 Task: For heading Use Lobster with blue colour & Underline.  font size for heading20,  'Change the font style of data to'Lobster and font size to 12,  Change the alignment of both headline & data to Align center.  In the sheet  Data Analysis Templatebook
Action: Mouse moved to (60, 116)
Screenshot: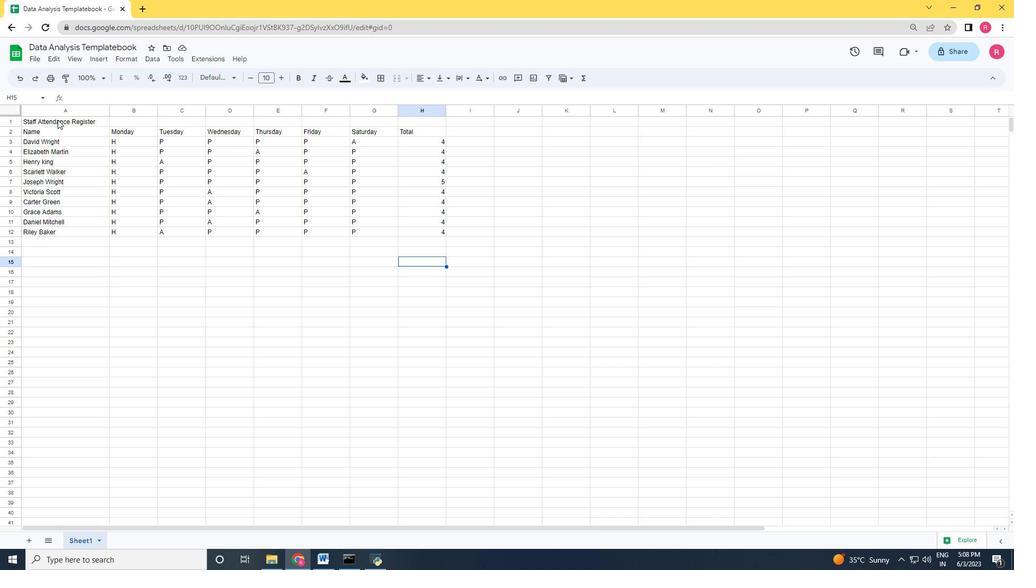
Action: Mouse pressed left at (60, 116)
Screenshot: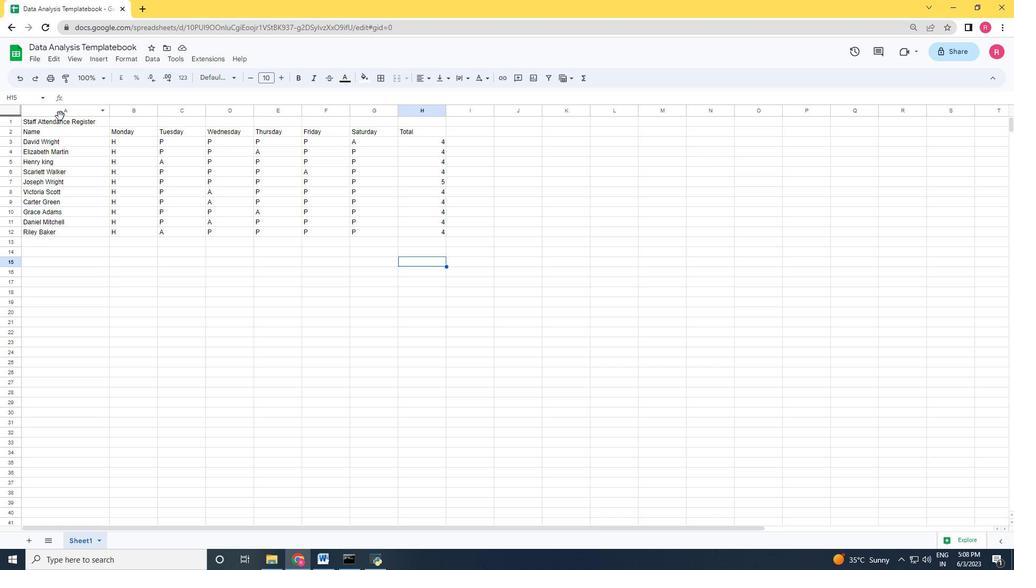 
Action: Mouse moved to (61, 122)
Screenshot: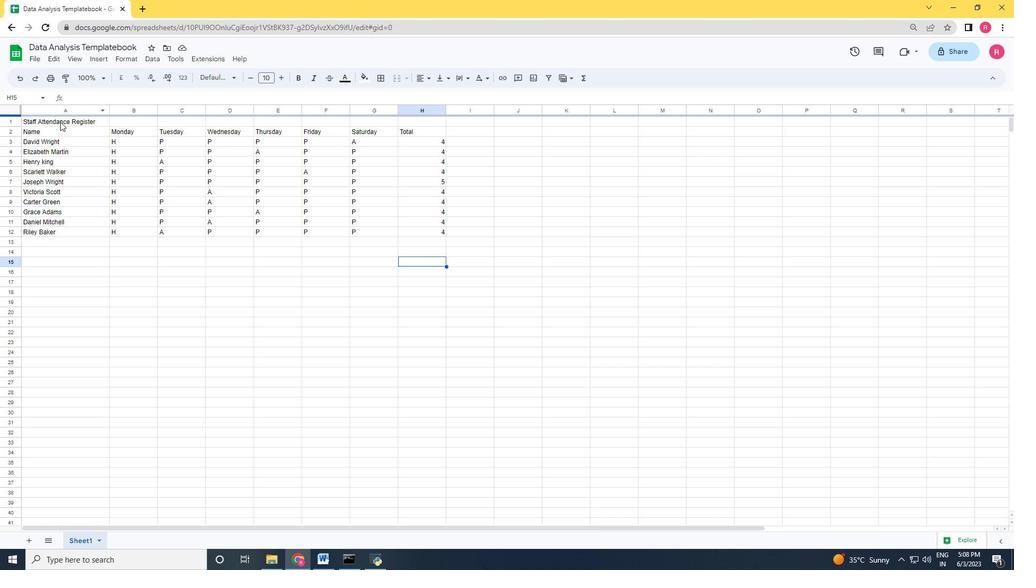 
Action: Mouse pressed left at (61, 122)
Screenshot: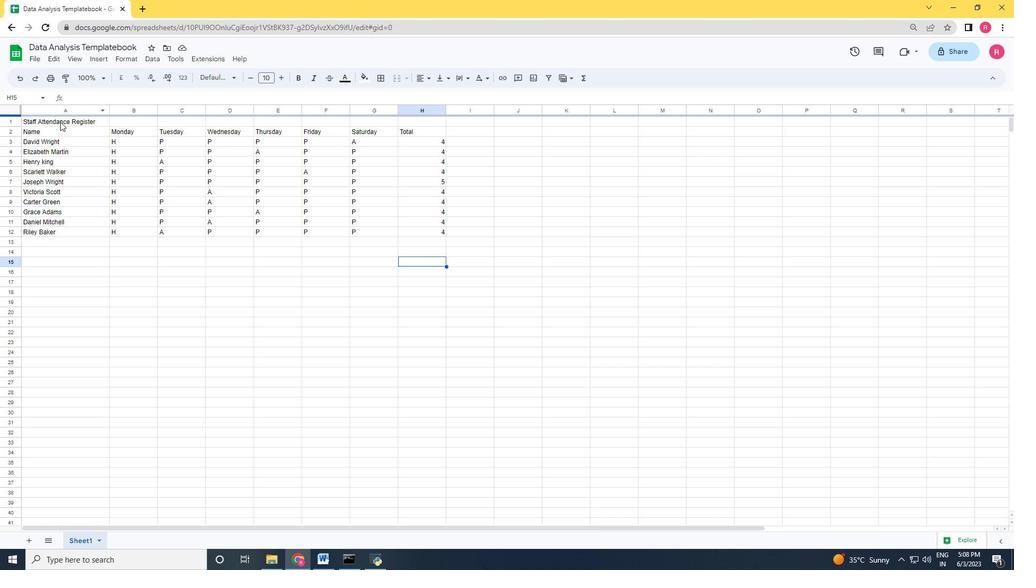 
Action: Mouse moved to (233, 81)
Screenshot: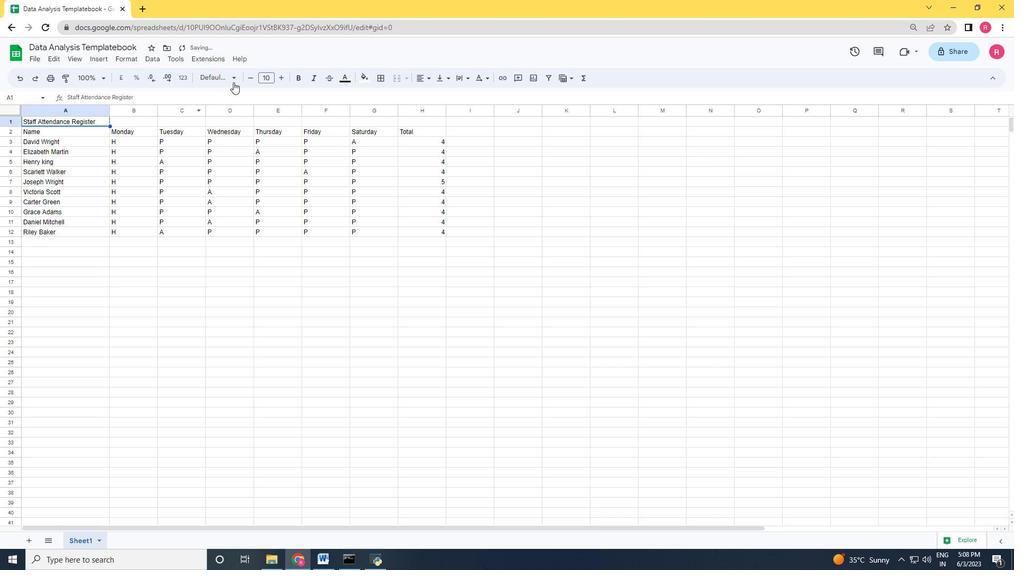 
Action: Mouse pressed left at (233, 81)
Screenshot: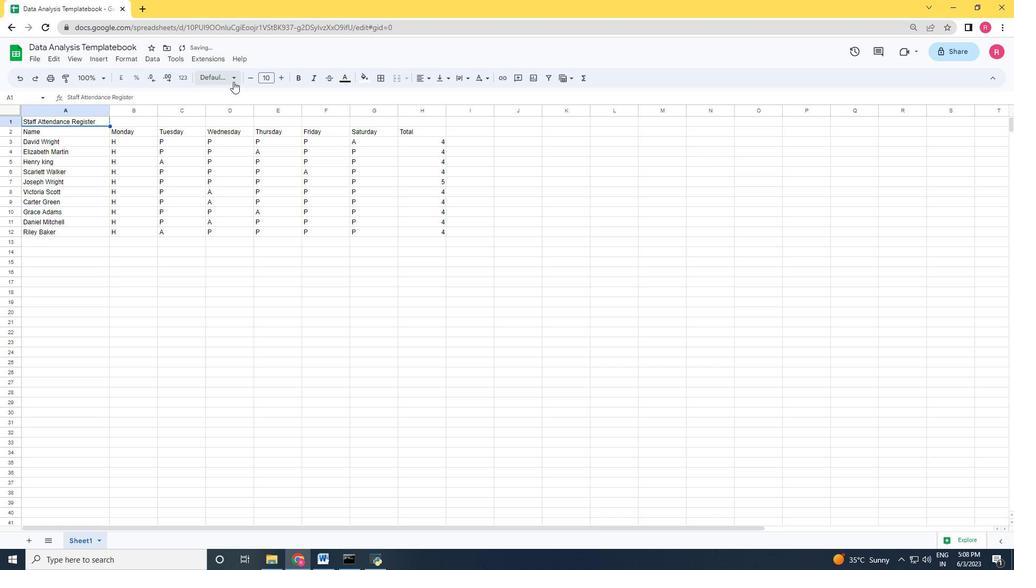 
Action: Mouse moved to (235, 216)
Screenshot: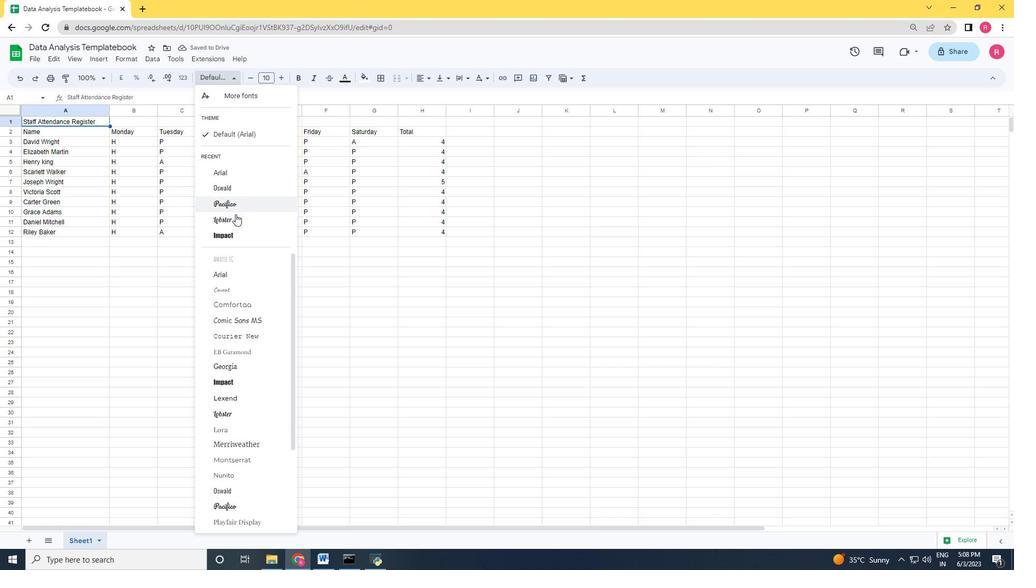 
Action: Mouse pressed left at (235, 216)
Screenshot: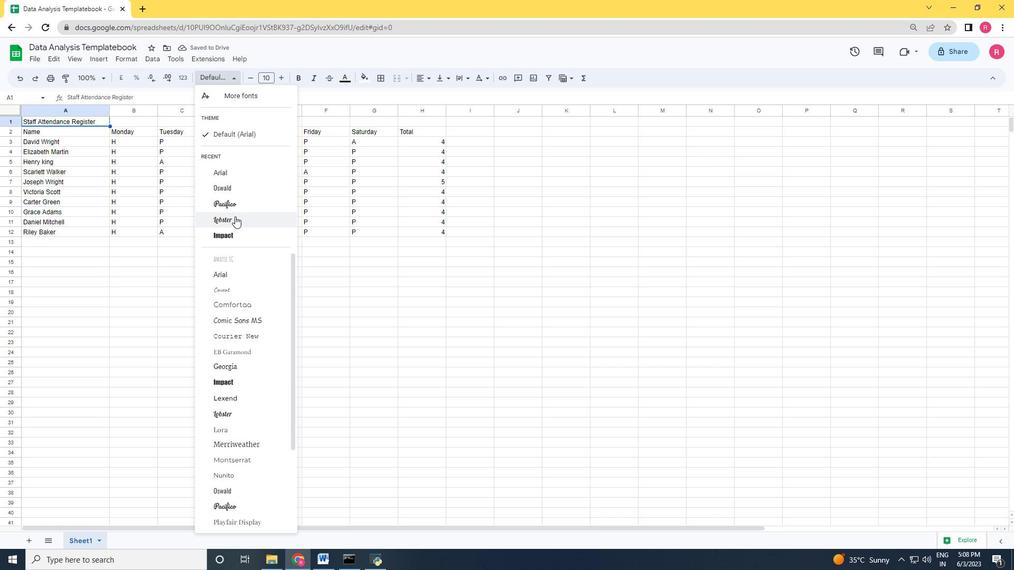 
Action: Mouse moved to (347, 80)
Screenshot: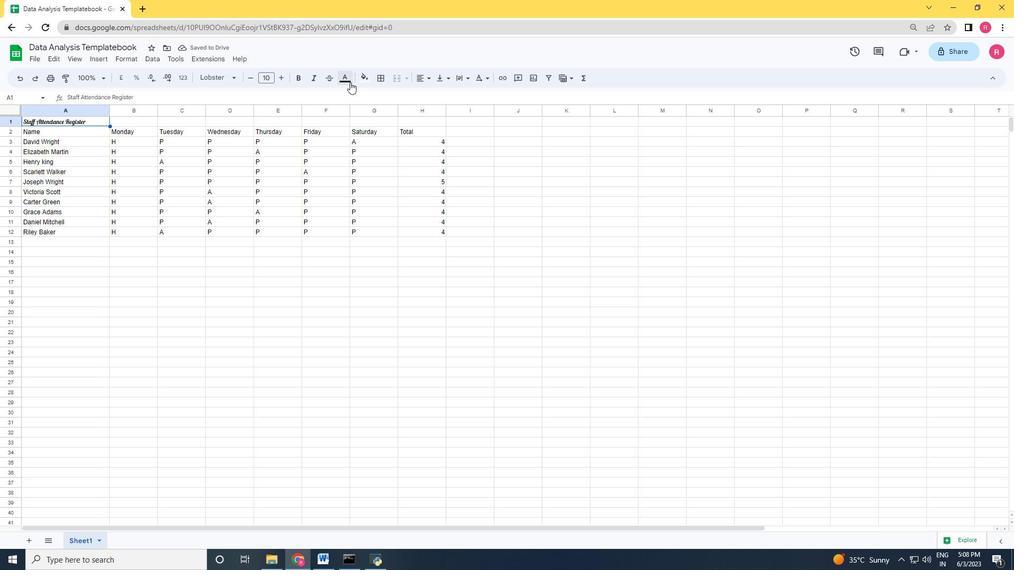 
Action: Mouse pressed left at (347, 80)
Screenshot: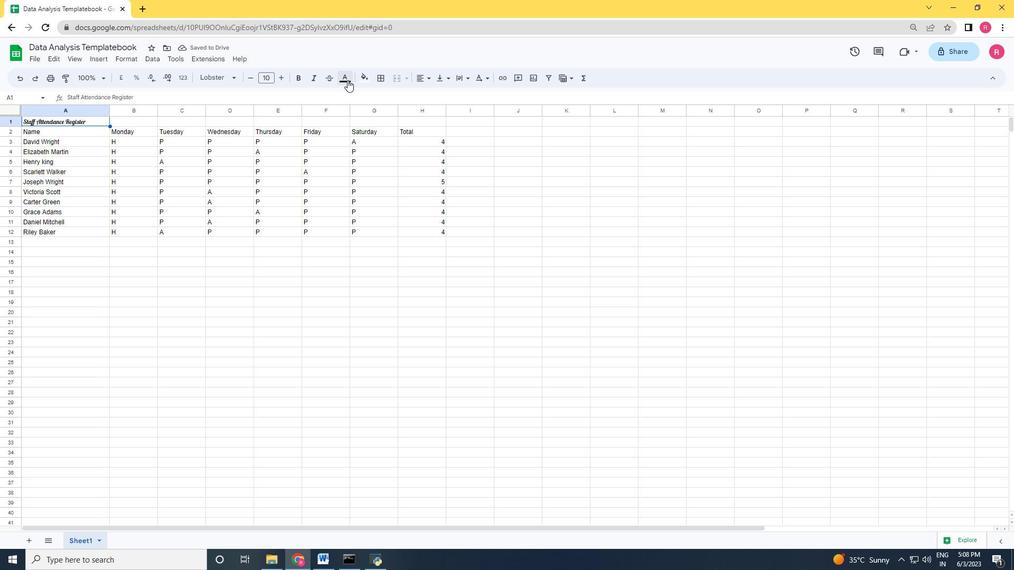 
Action: Mouse moved to (420, 122)
Screenshot: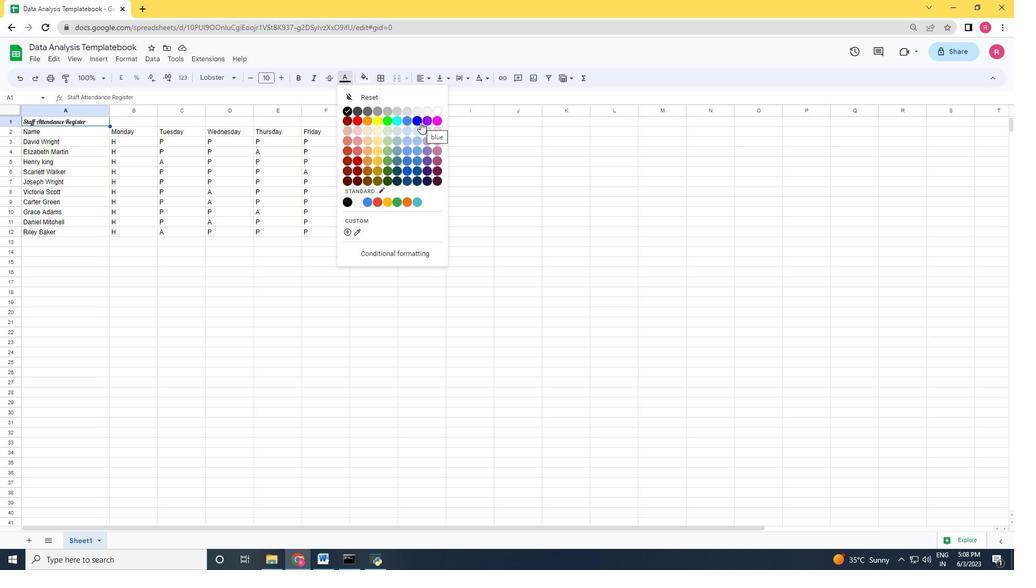 
Action: Mouse pressed left at (420, 122)
Screenshot: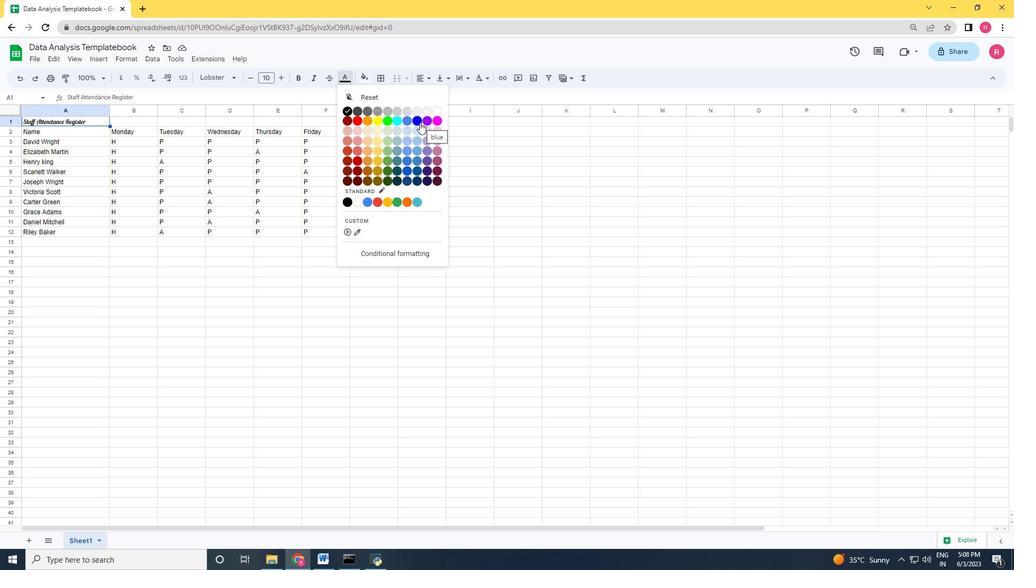 
Action: Mouse moved to (107, 57)
Screenshot: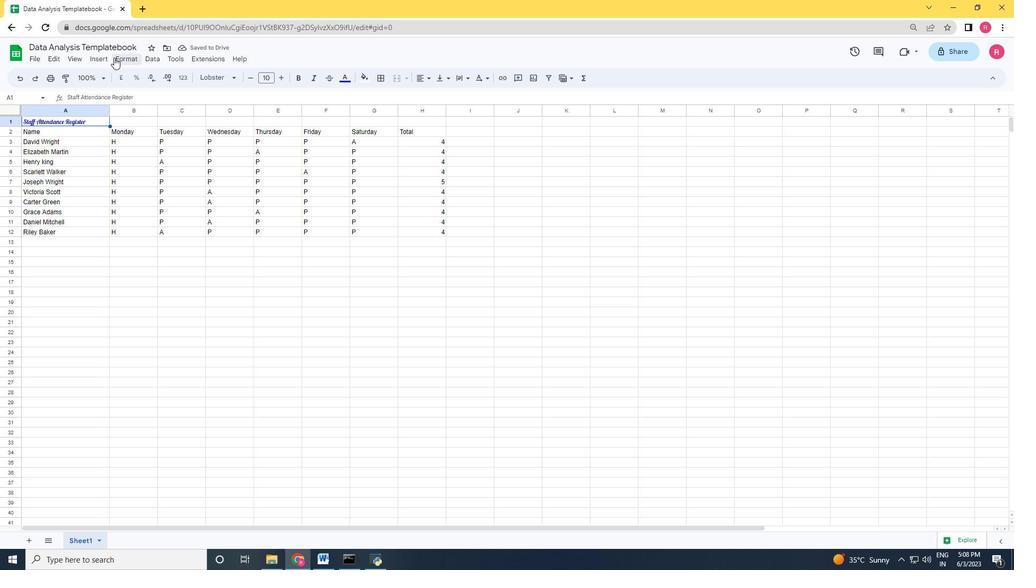 
Action: Mouse pressed left at (107, 57)
Screenshot: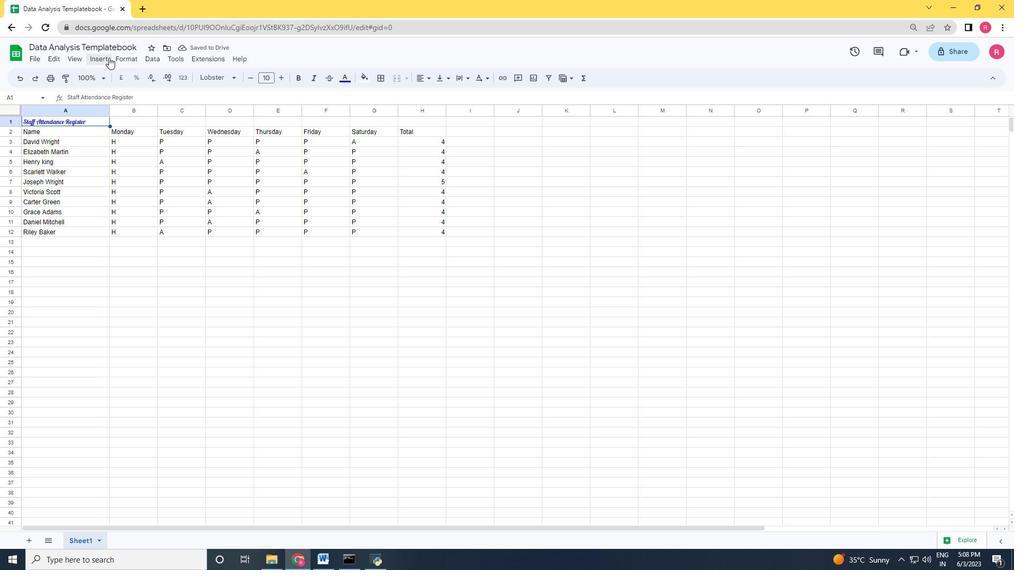 
Action: Mouse moved to (285, 144)
Screenshot: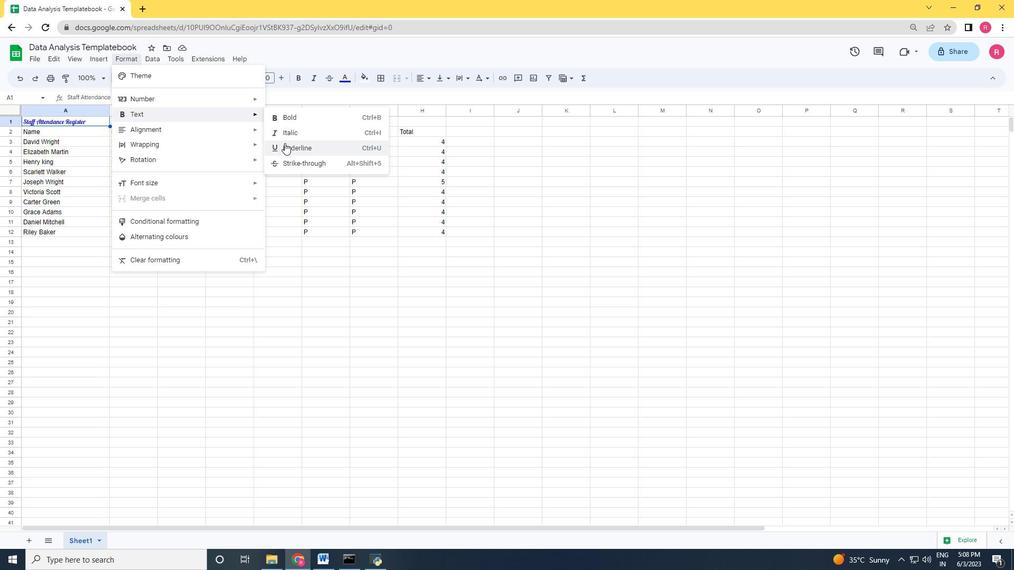 
Action: Mouse pressed left at (285, 144)
Screenshot: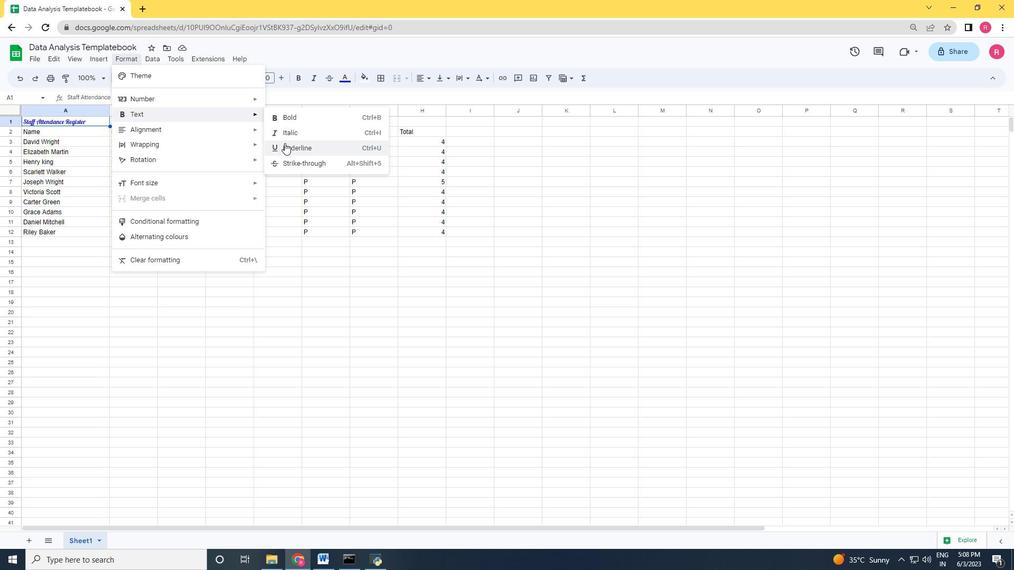 
Action: Mouse moved to (283, 78)
Screenshot: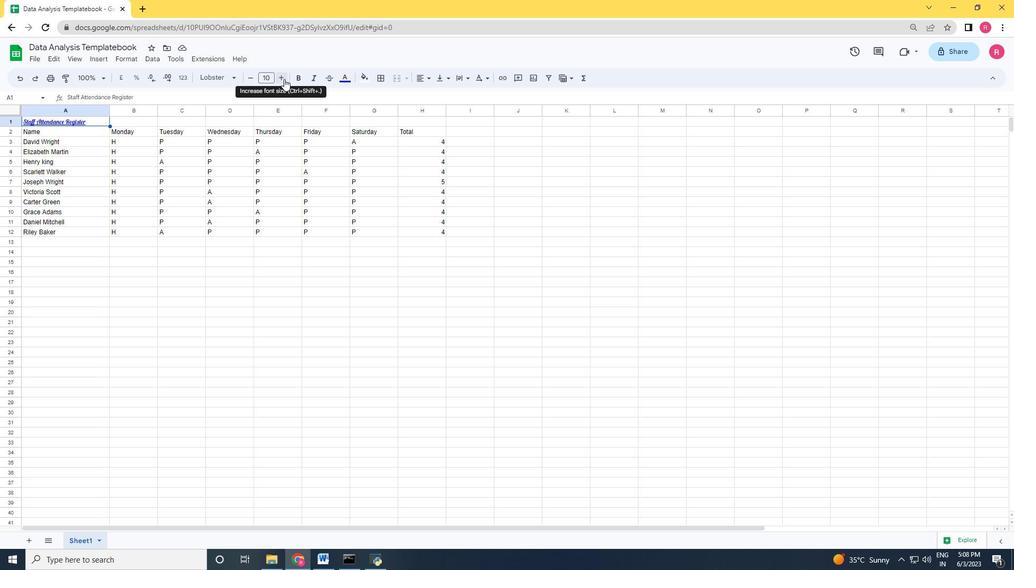 
Action: Mouse pressed left at (283, 78)
Screenshot: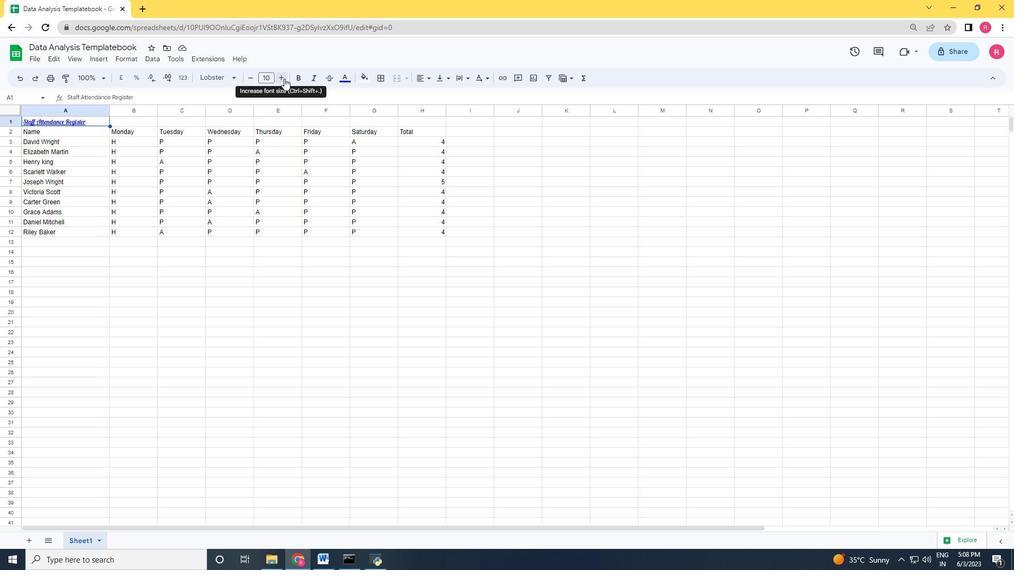 
Action: Mouse moved to (282, 78)
Screenshot: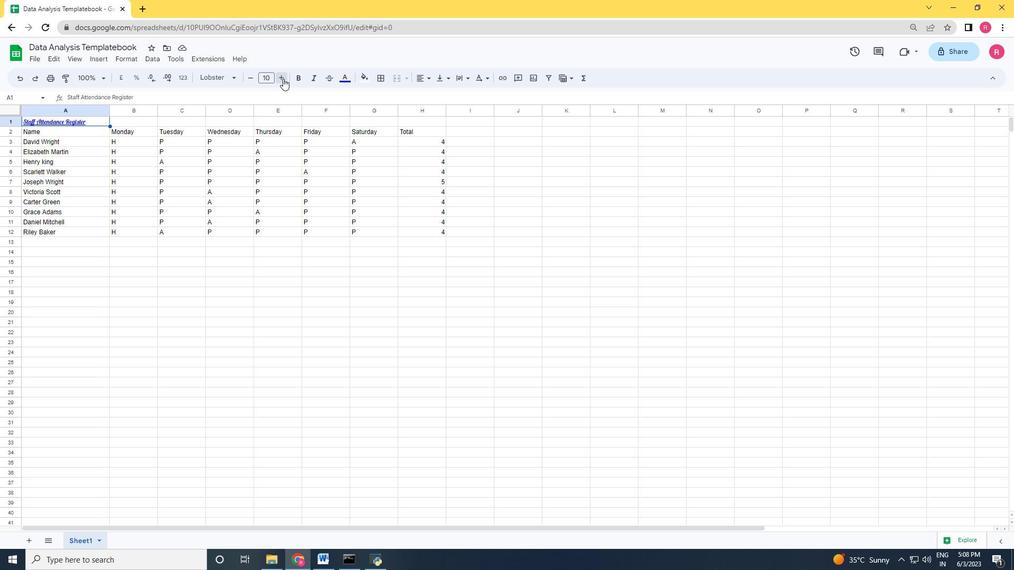 
Action: Mouse pressed left at (282, 78)
Screenshot: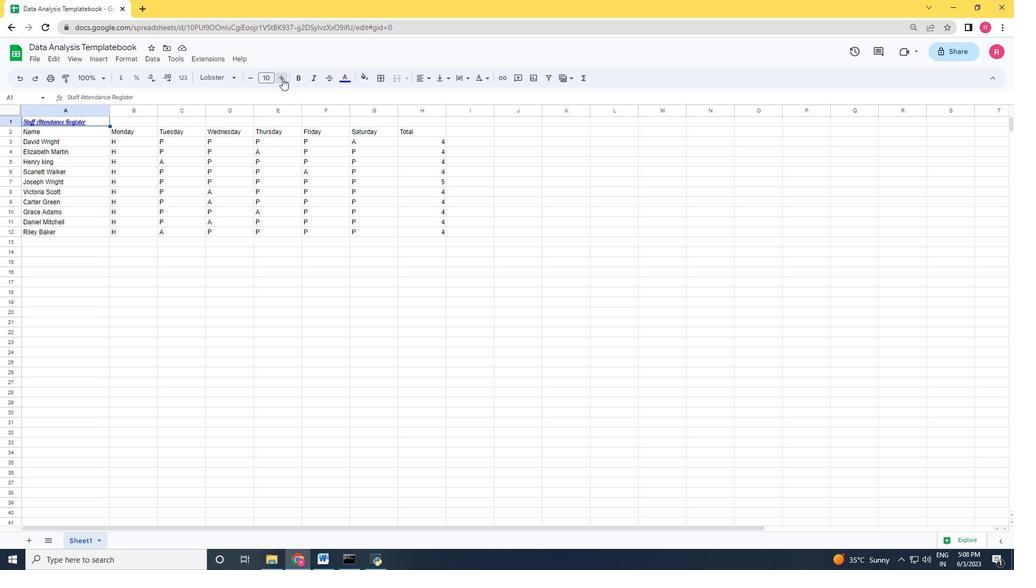 
Action: Mouse pressed left at (282, 78)
Screenshot: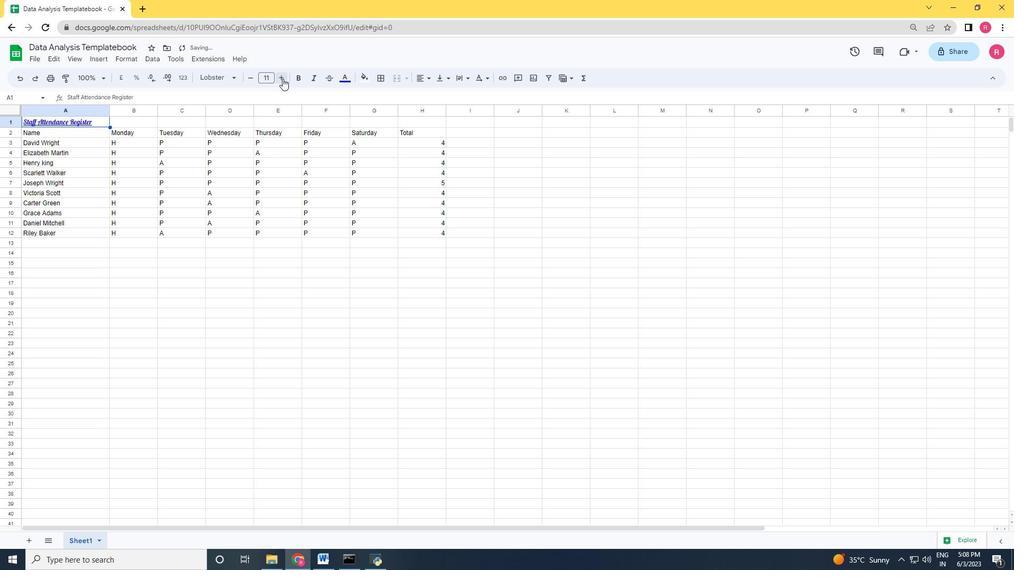 
Action: Mouse pressed left at (282, 78)
Screenshot: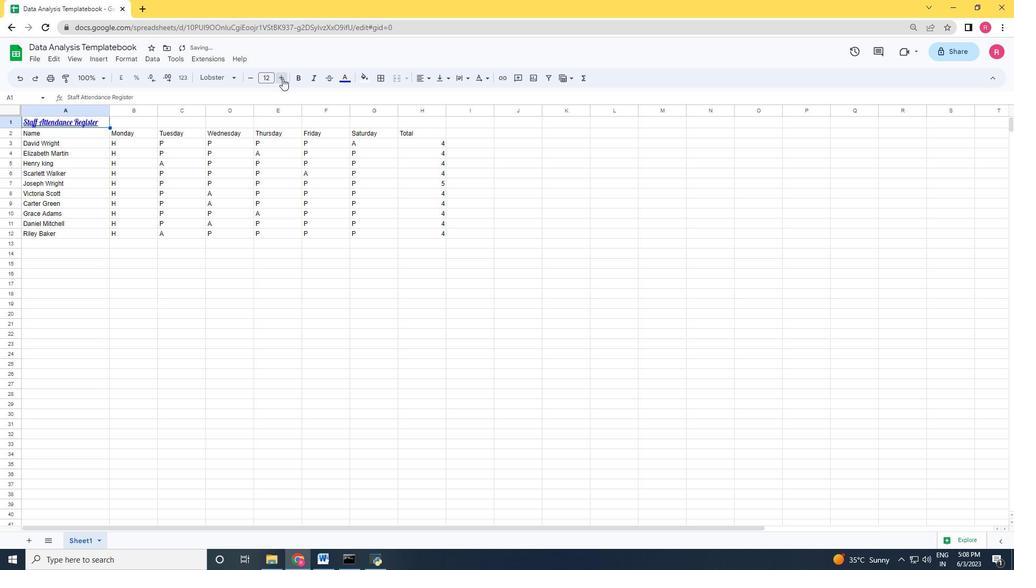 
Action: Mouse pressed left at (282, 78)
Screenshot: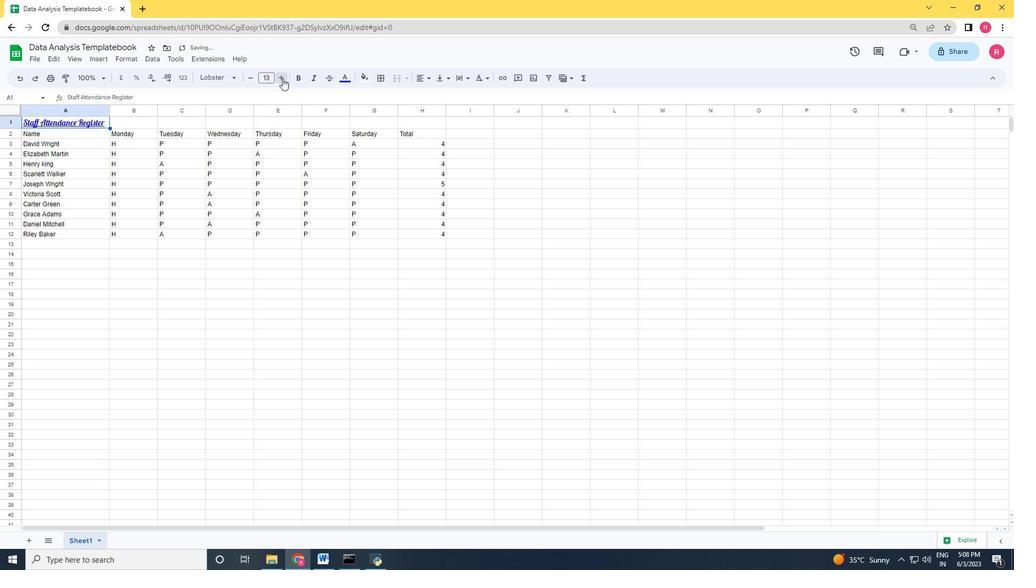 
Action: Mouse pressed left at (282, 78)
Screenshot: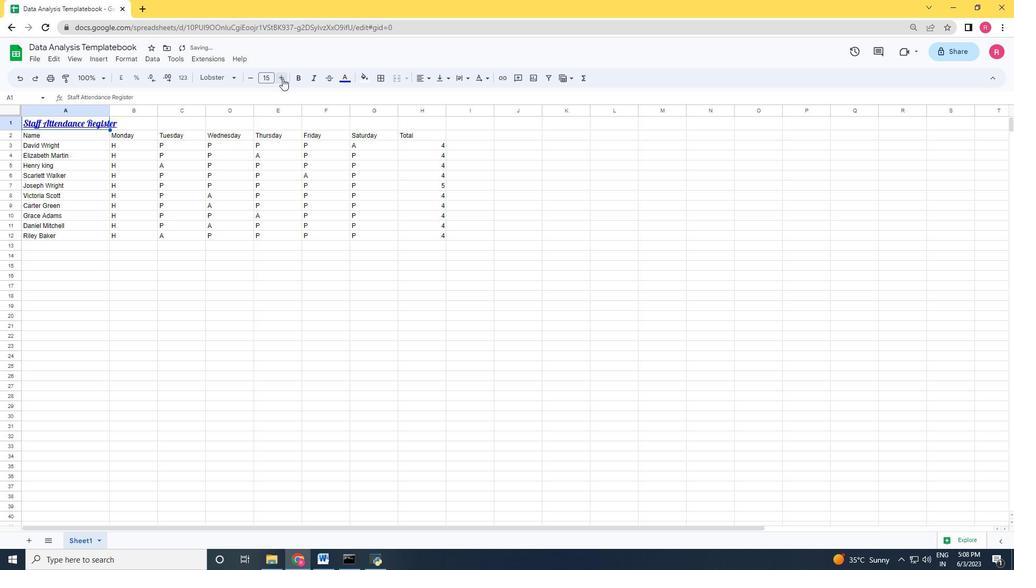 
Action: Mouse pressed left at (282, 78)
Screenshot: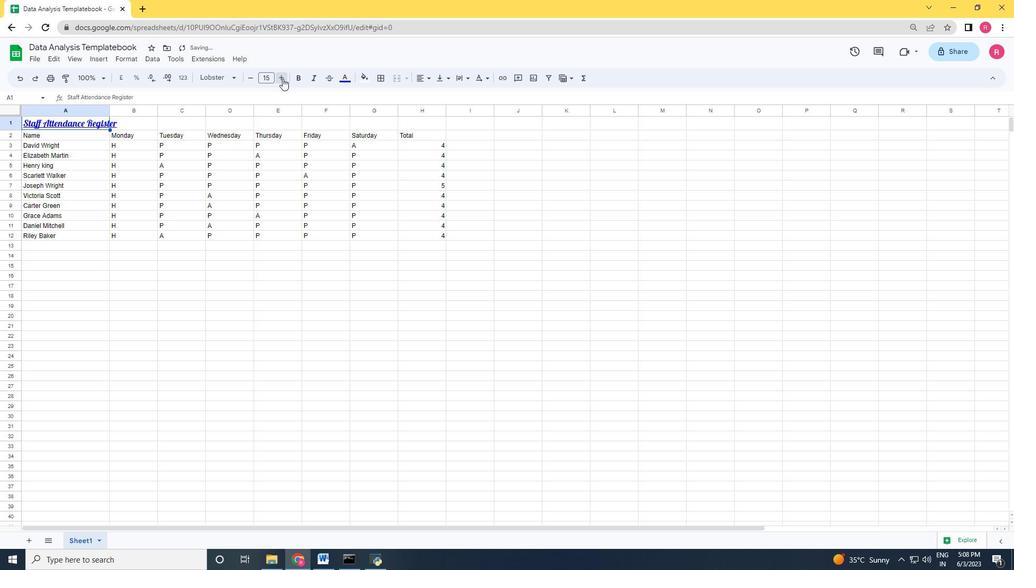 
Action: Mouse pressed left at (282, 78)
Screenshot: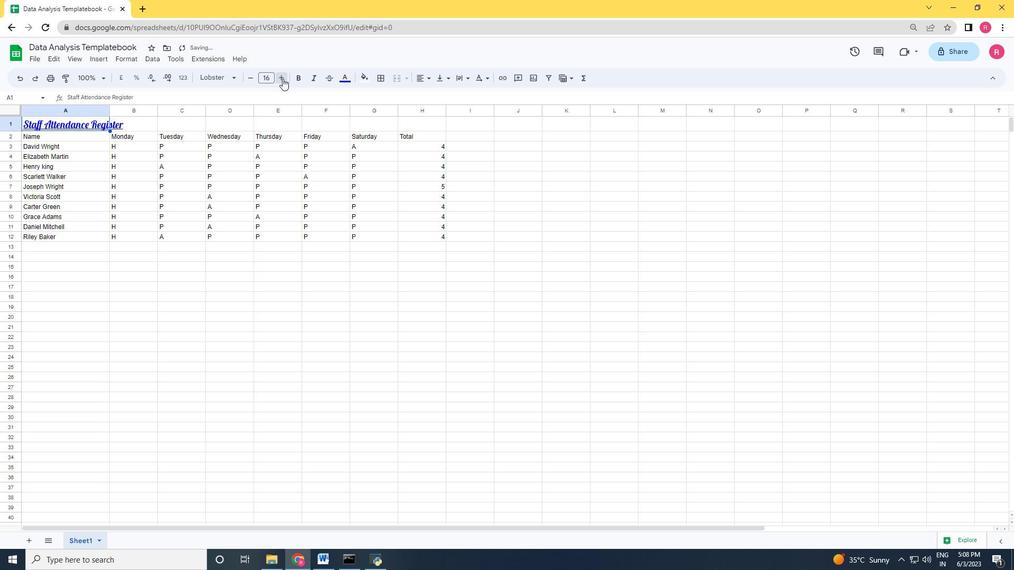 
Action: Mouse pressed left at (282, 78)
Screenshot: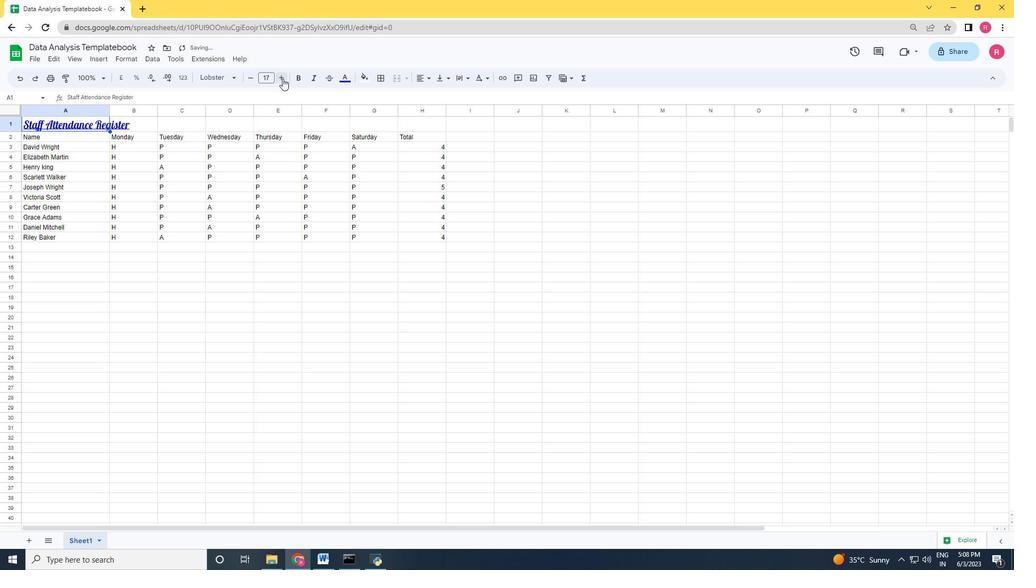 
Action: Mouse pressed left at (282, 78)
Screenshot: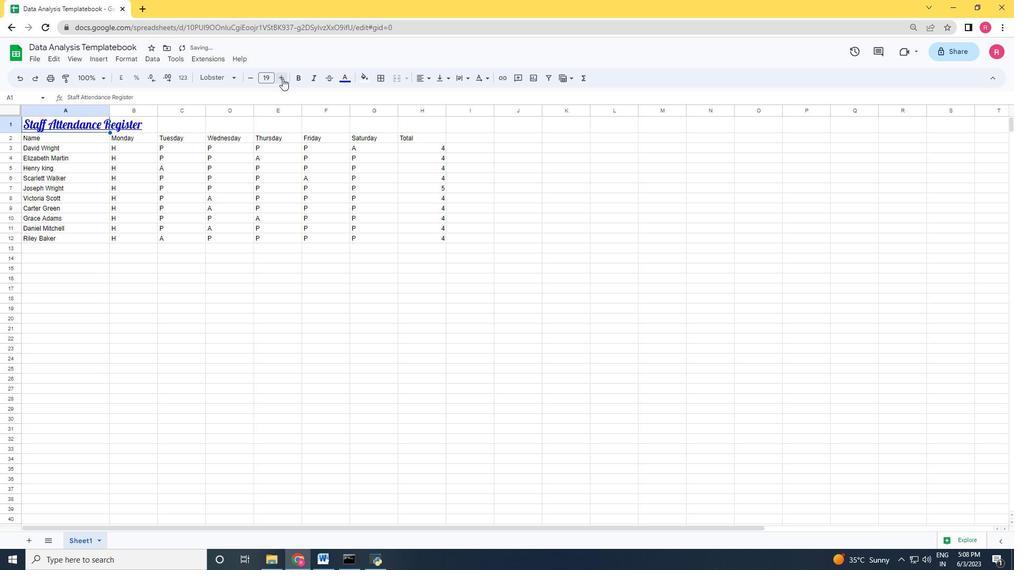 
Action: Mouse moved to (32, 140)
Screenshot: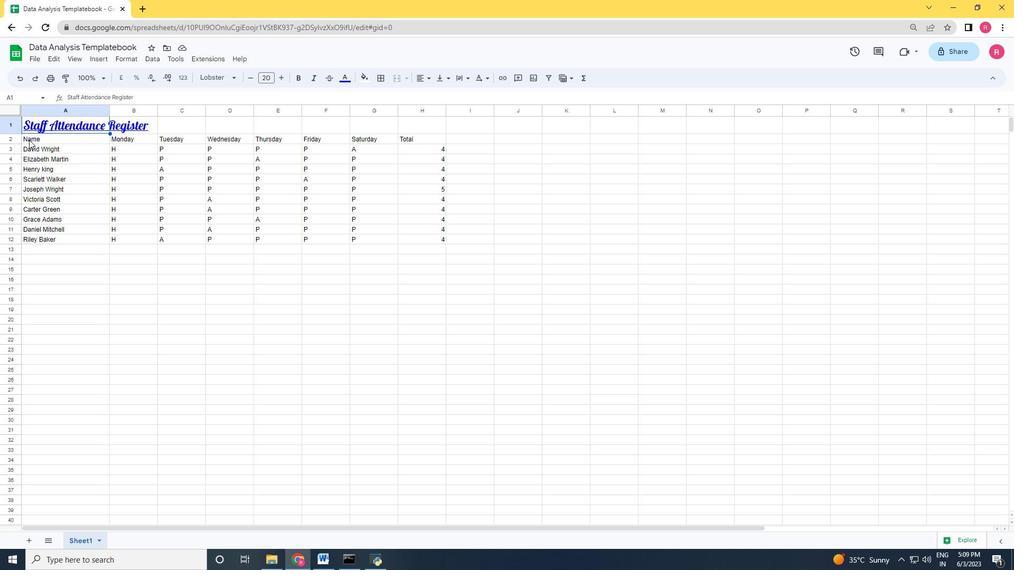 
Action: Mouse pressed left at (32, 140)
Screenshot: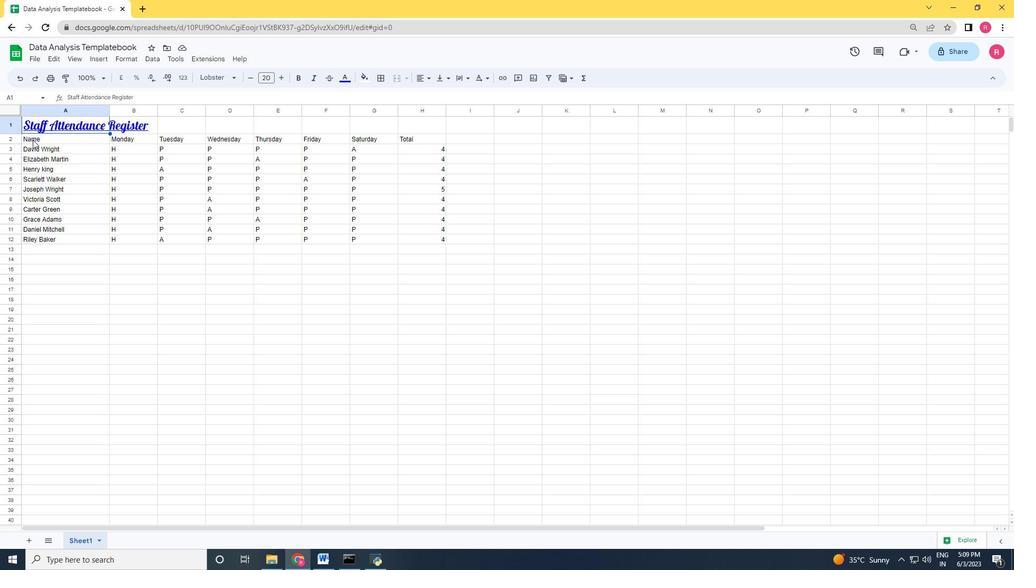 
Action: Mouse moved to (33, 140)
Screenshot: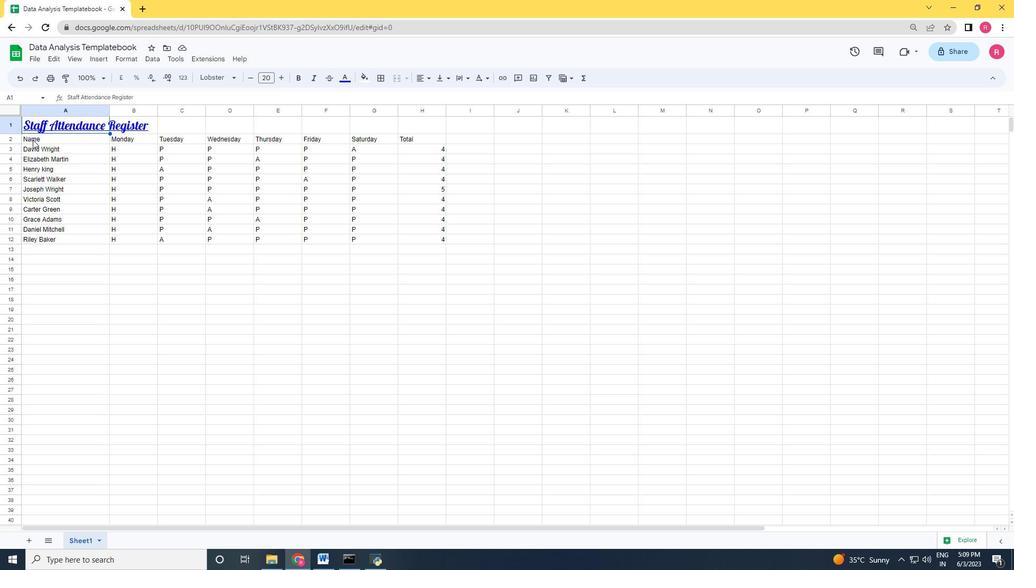 
Action: Key pressed <Key.shift_r><Key.right><Key.right><Key.right><Key.right><Key.right><Key.right><Key.right><Key.down><Key.down><Key.down><Key.down><Key.down><Key.down><Key.down><Key.down><Key.down><Key.down>
Screenshot: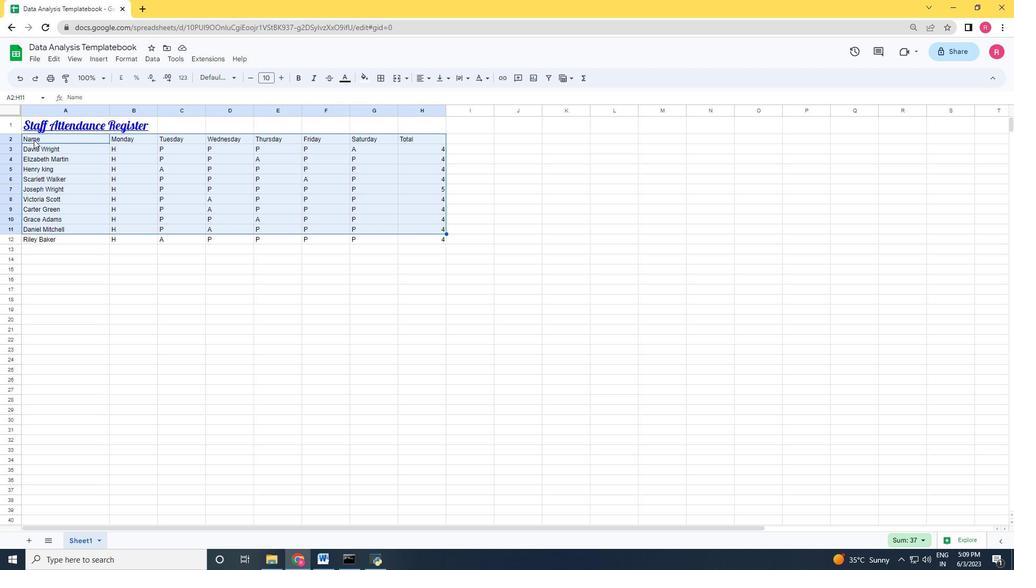
Action: Mouse moved to (236, 77)
Screenshot: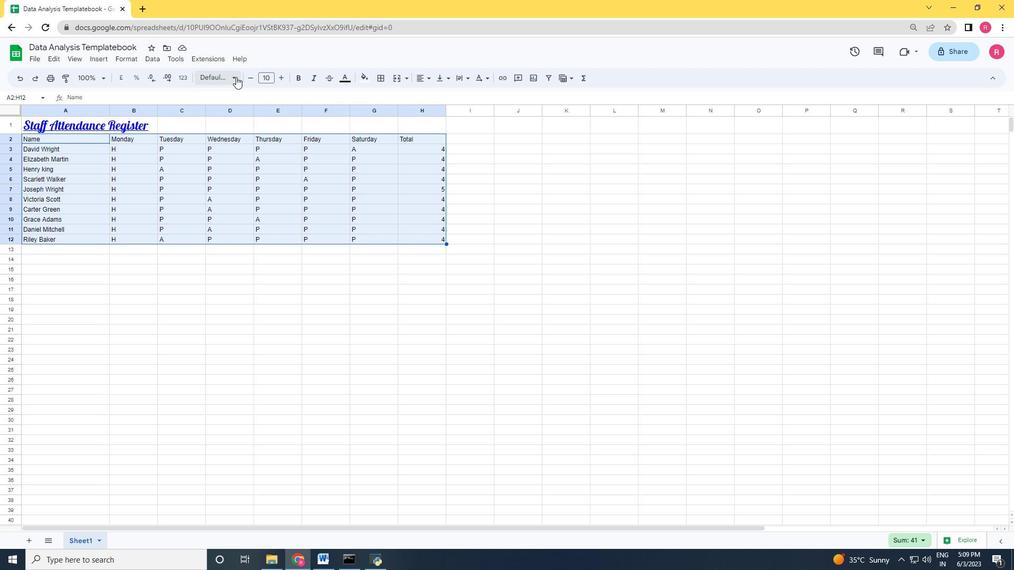 
Action: Mouse pressed left at (236, 77)
Screenshot: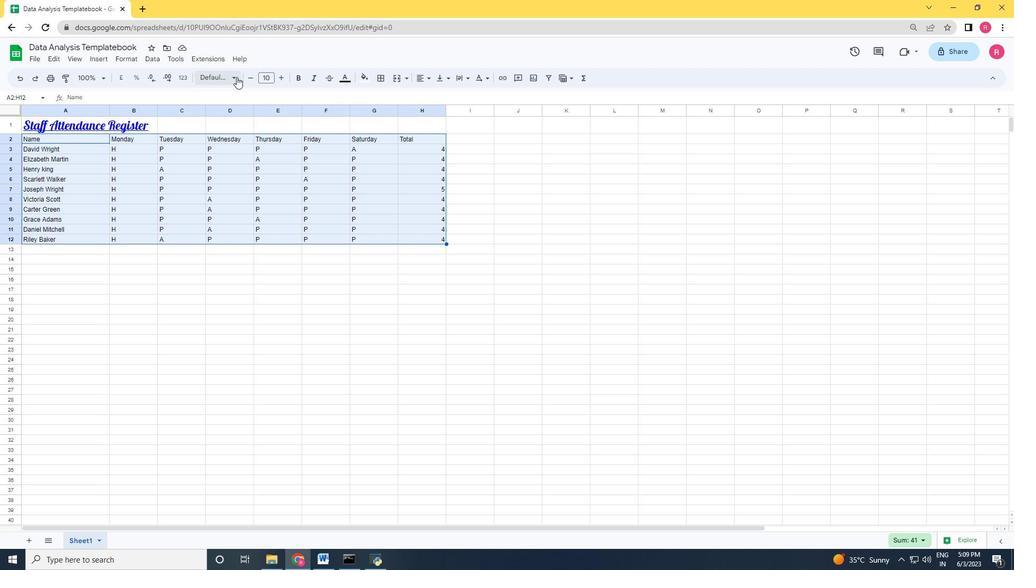 
Action: Mouse moved to (232, 177)
Screenshot: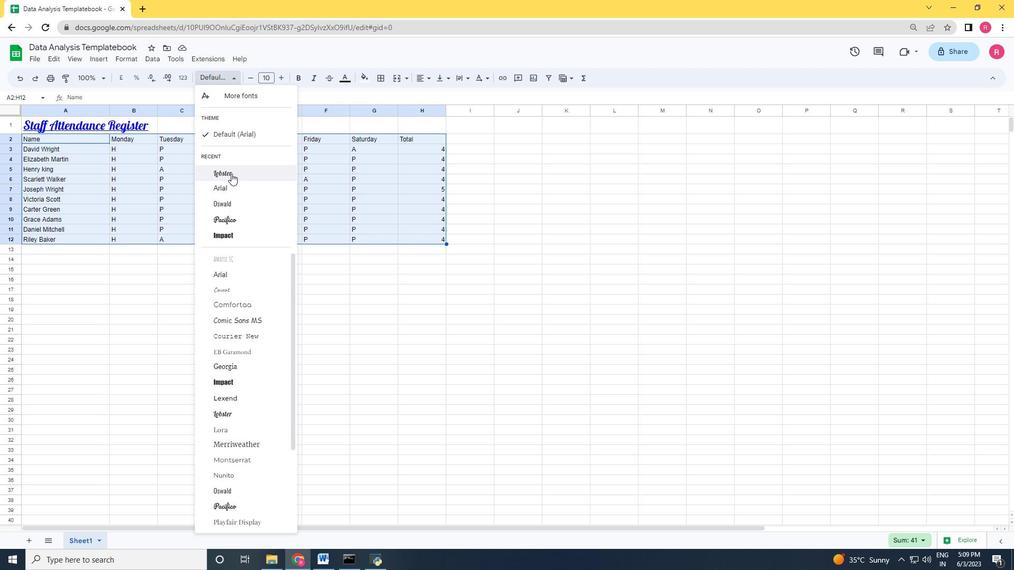 
Action: Mouse pressed left at (232, 177)
Screenshot: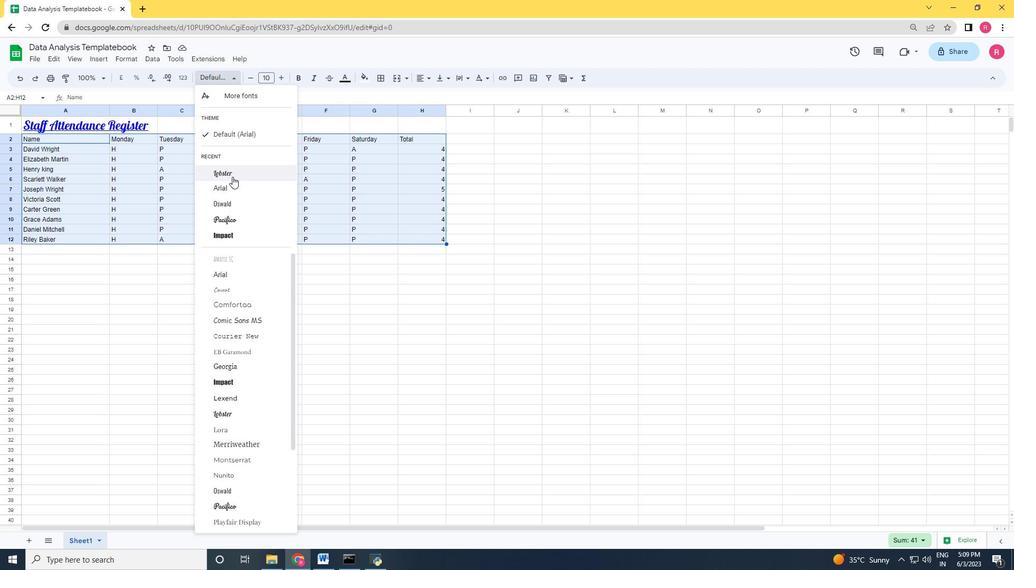 
Action: Mouse moved to (279, 77)
Screenshot: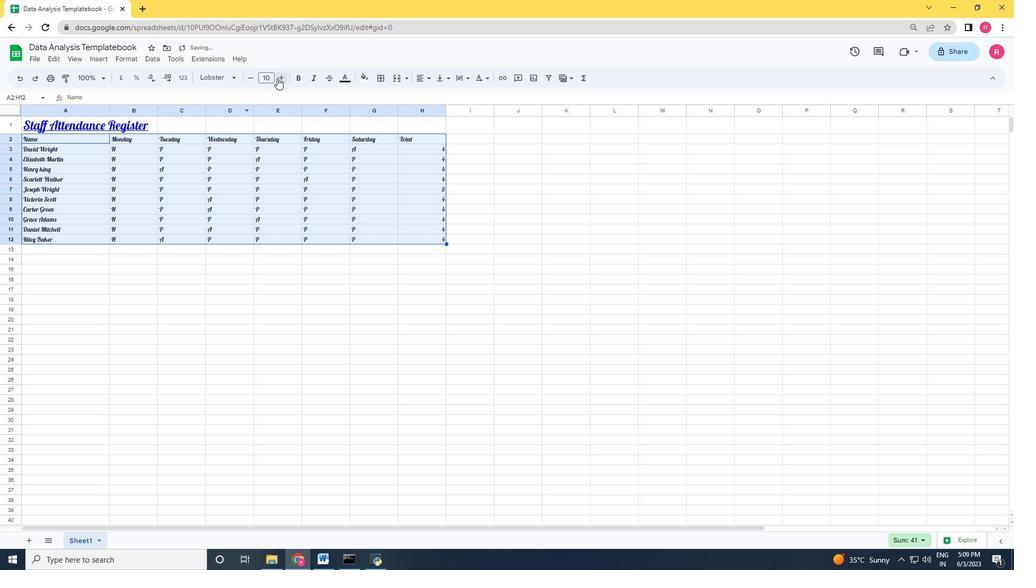 
Action: Mouse pressed left at (279, 77)
Screenshot: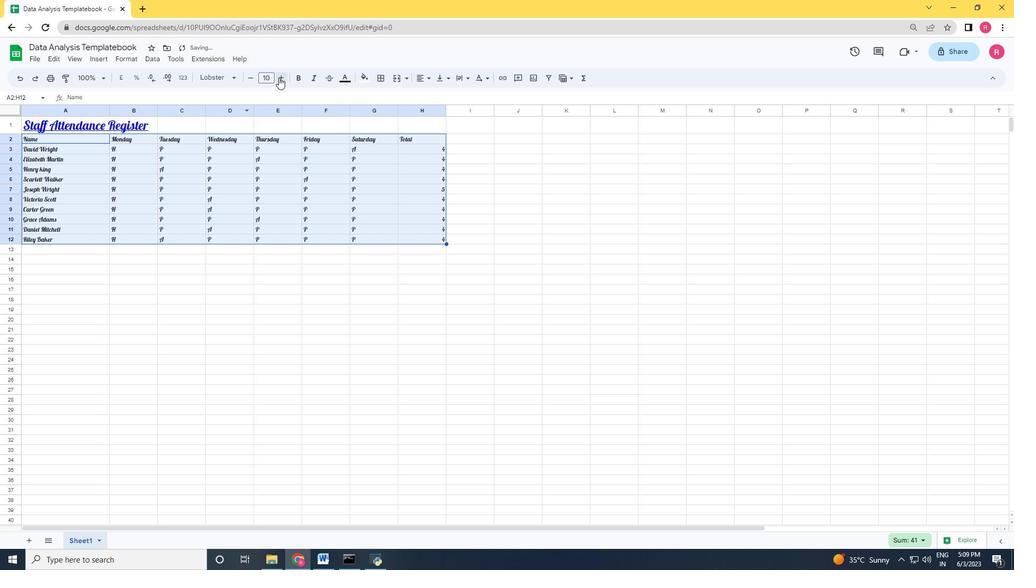 
Action: Mouse pressed left at (279, 77)
Screenshot: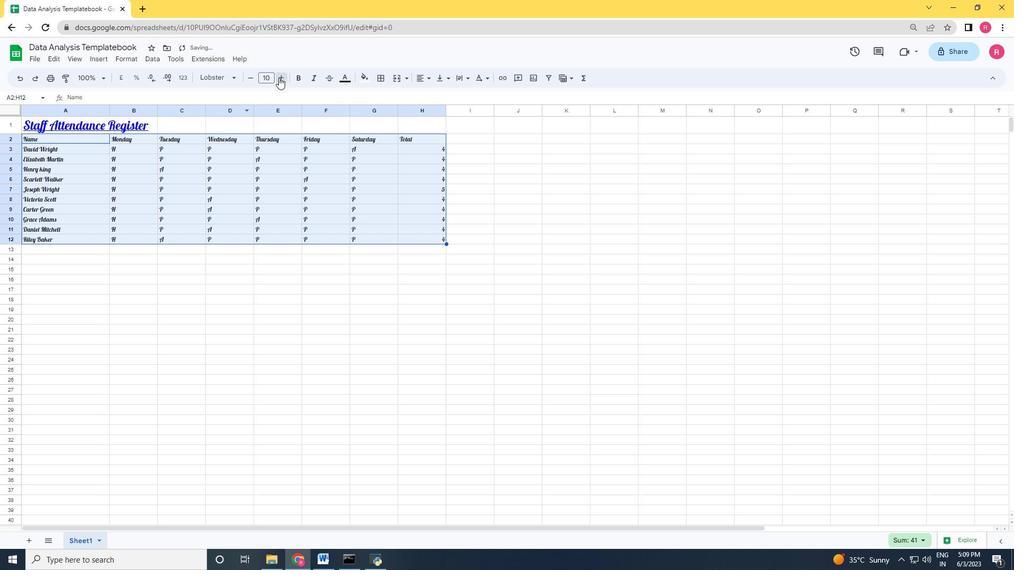 
Action: Mouse pressed left at (279, 77)
Screenshot: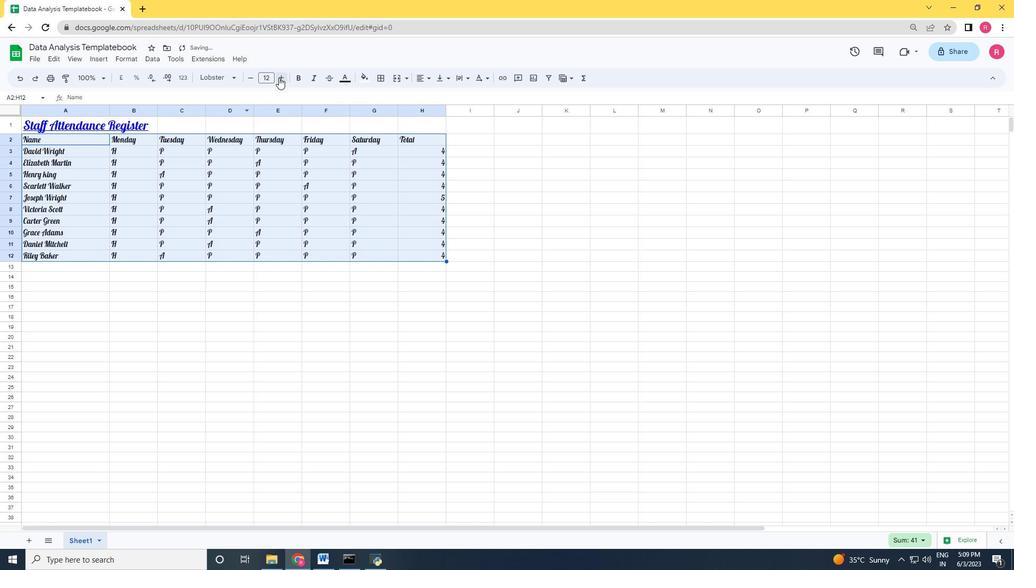 
Action: Mouse moved to (251, 75)
Screenshot: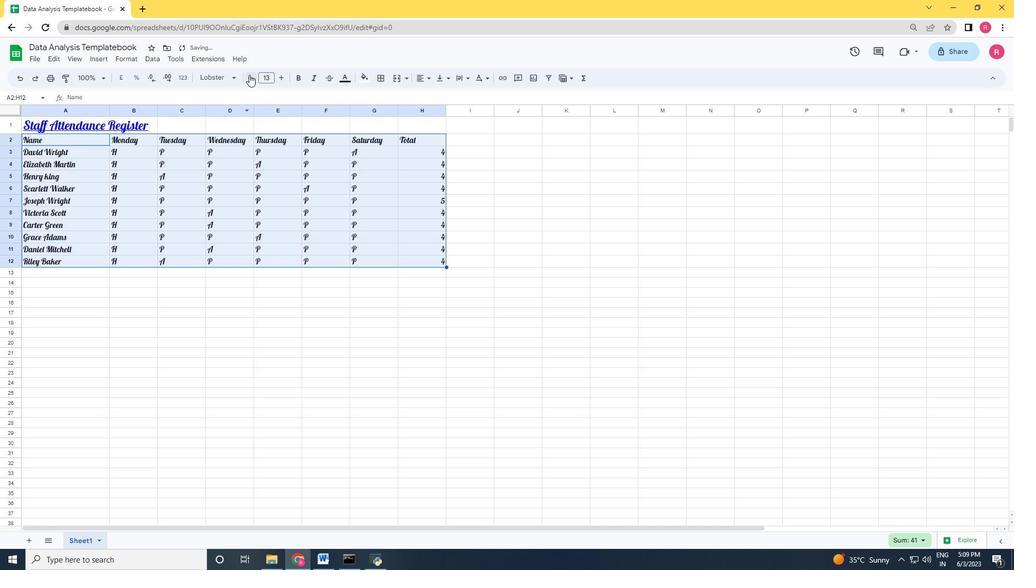 
Action: Mouse pressed left at (251, 75)
Screenshot: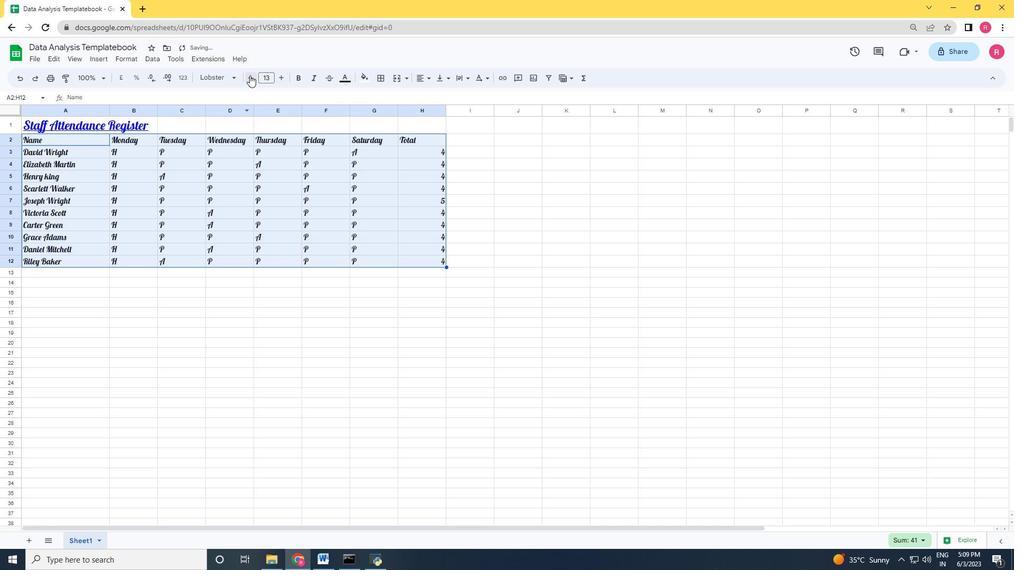 
Action: Mouse moved to (82, 125)
Screenshot: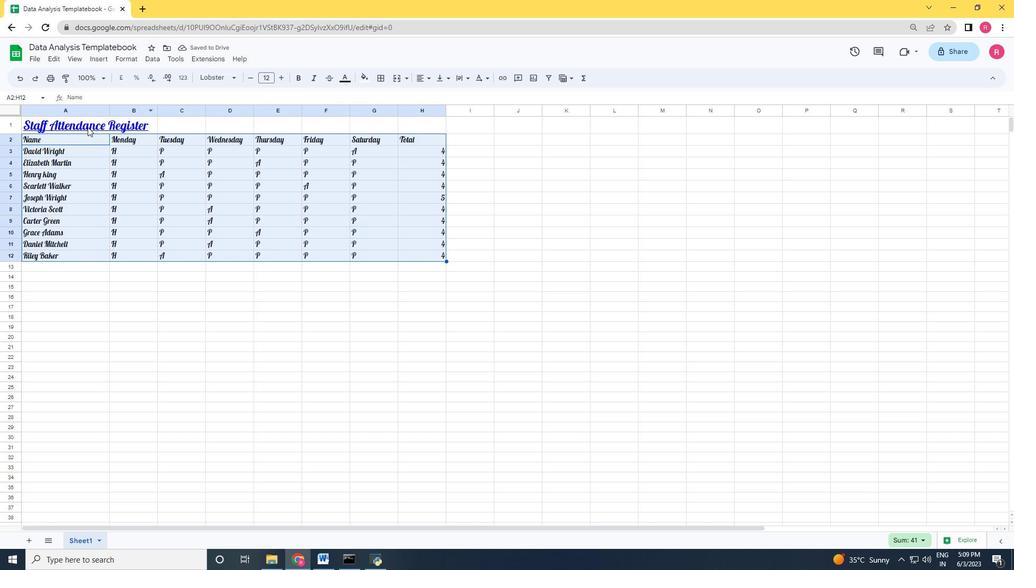 
Action: Mouse pressed left at (82, 125)
Screenshot: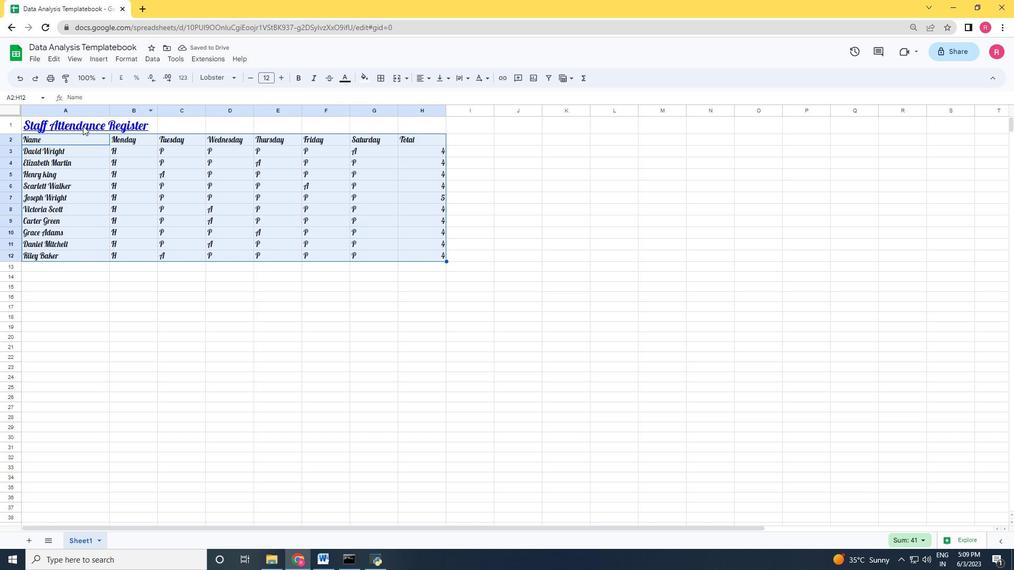 
Action: Mouse moved to (82, 126)
Screenshot: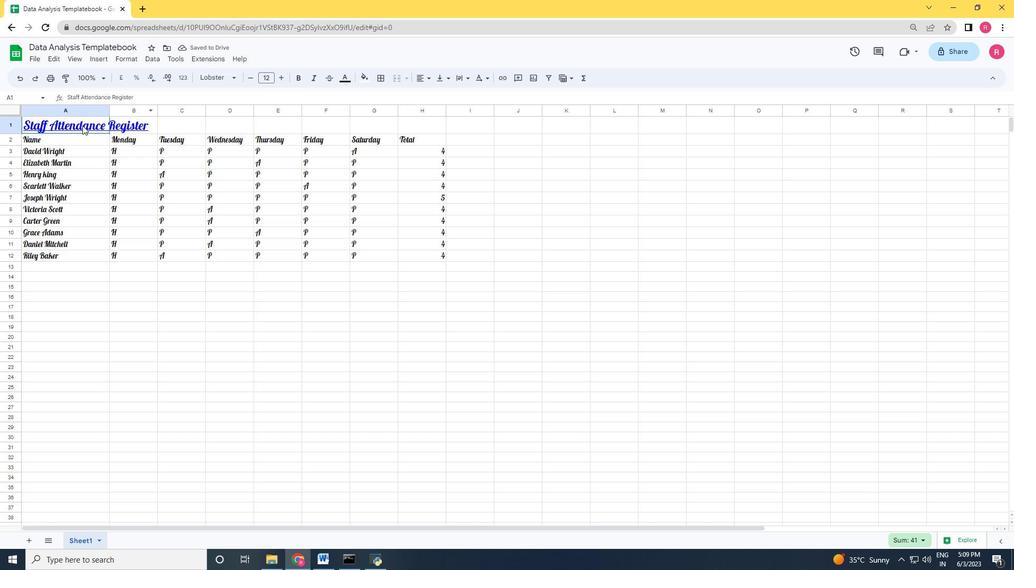 
Action: Key pressed <Key.shift_r><Key.right><Key.right><Key.right><Key.right><Key.right><Key.right><Key.right><Key.right><Key.left><Key.down><Key.down><Key.down><Key.down><Key.down><Key.down><Key.down><Key.down><Key.down><Key.down><Key.down>
Screenshot: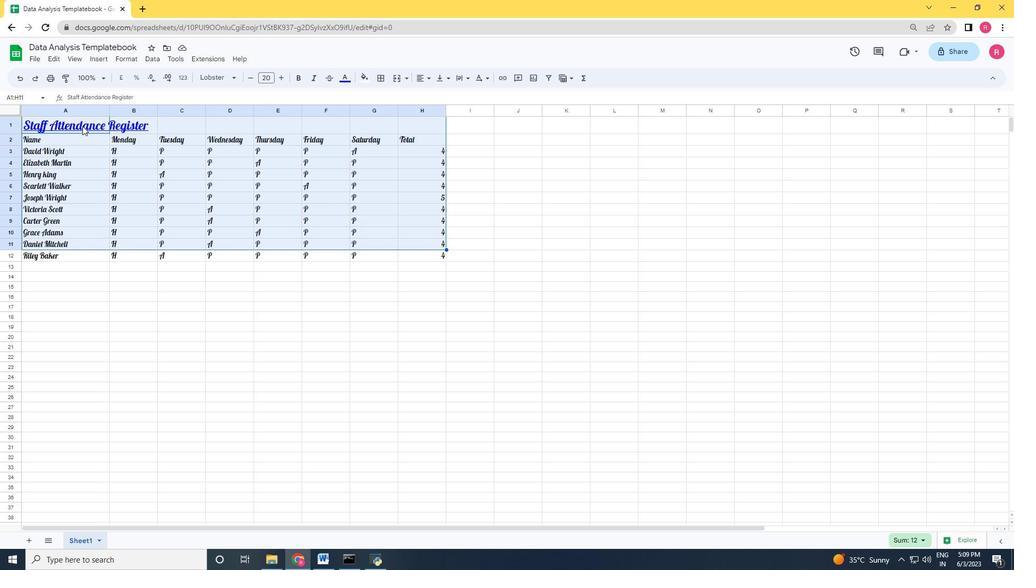 
Action: Mouse moved to (429, 82)
Screenshot: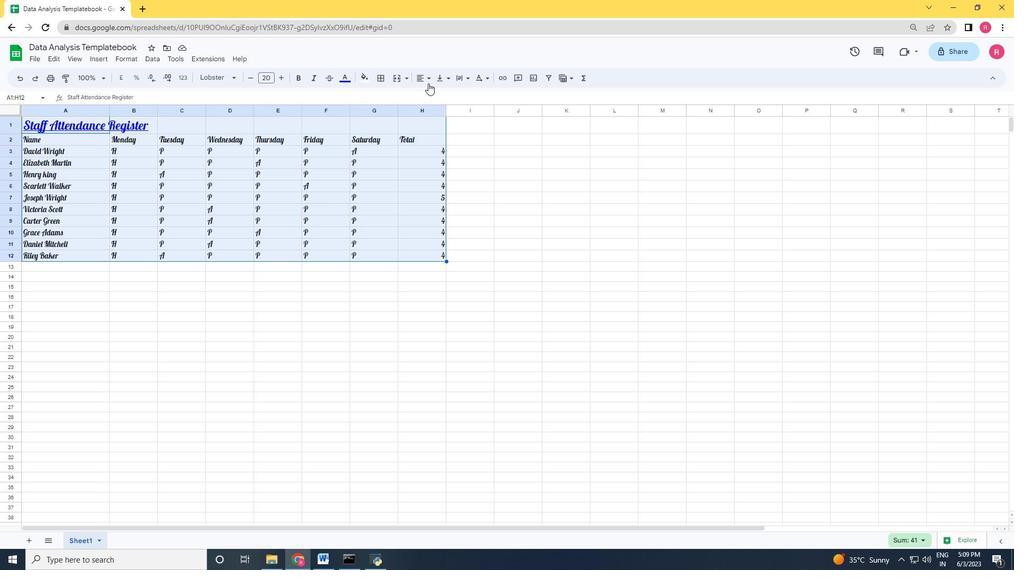 
Action: Mouse pressed left at (429, 82)
Screenshot: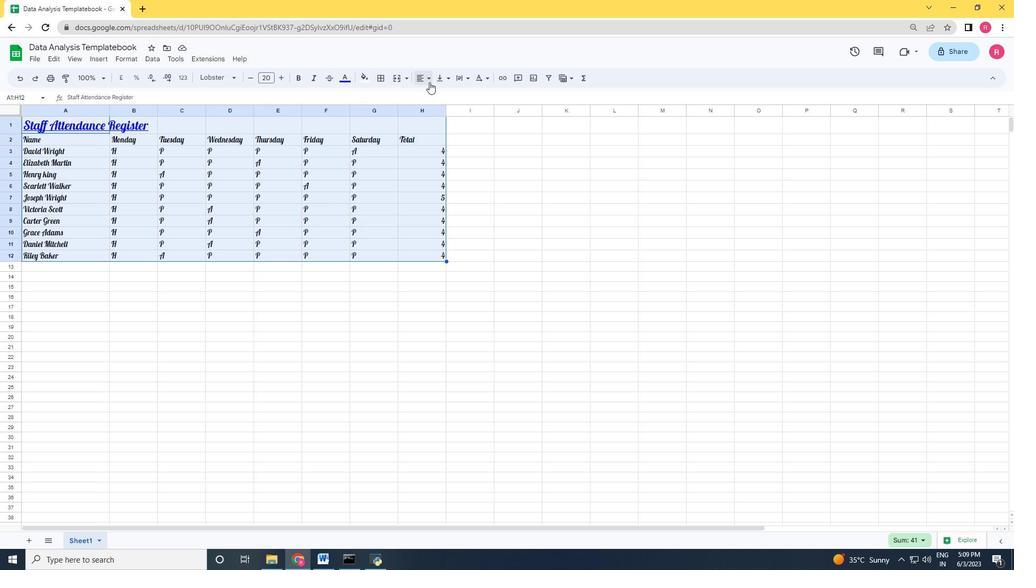 
Action: Mouse moved to (435, 95)
Screenshot: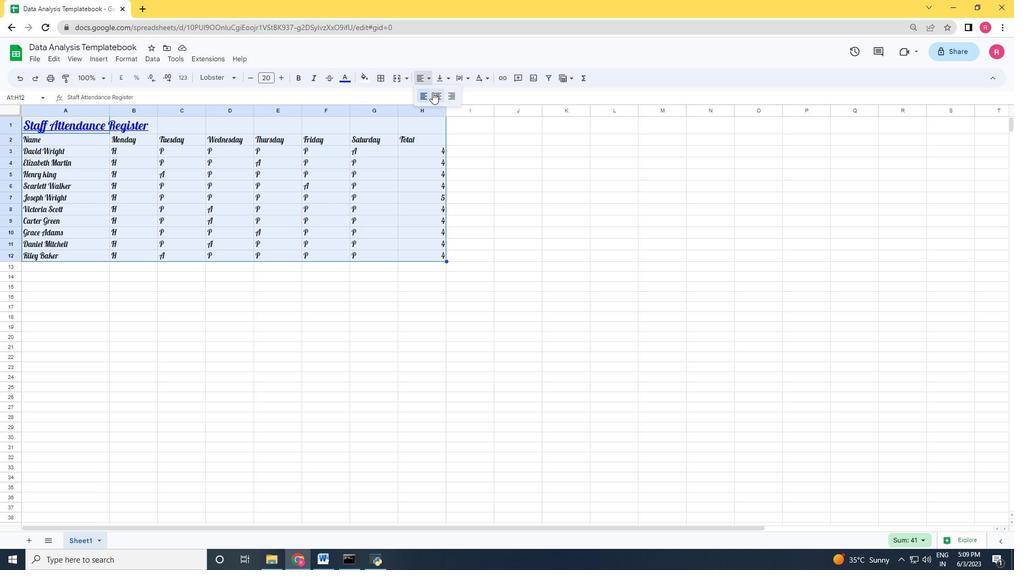 
Action: Mouse pressed left at (435, 95)
Screenshot: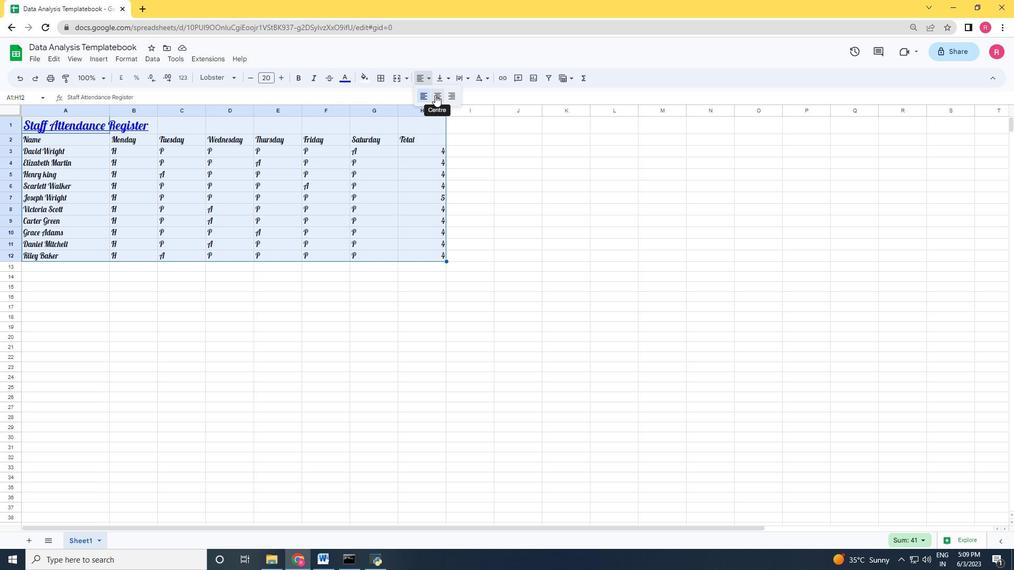 
Action: Mouse moved to (109, 107)
Screenshot: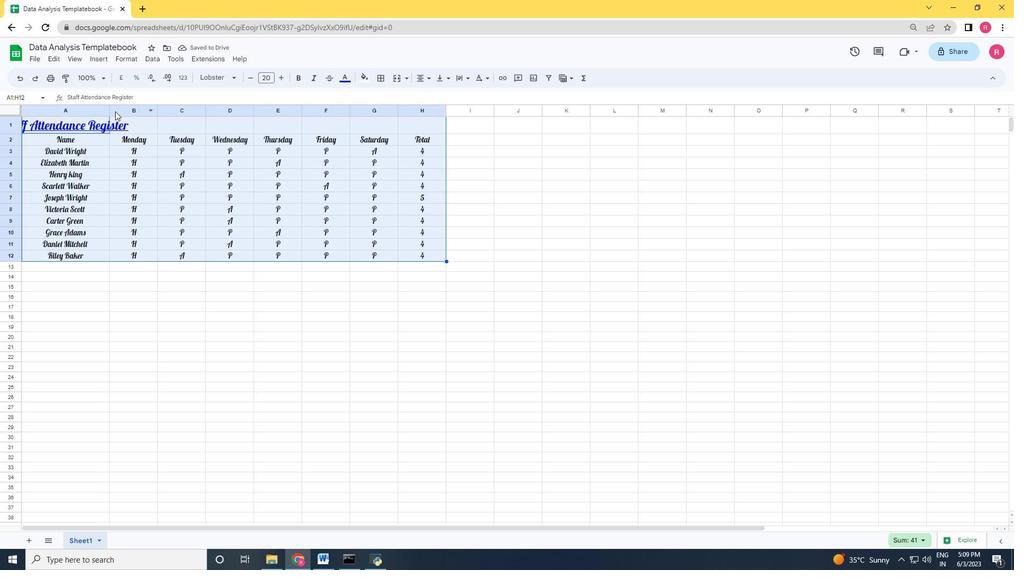 
Action: Mouse pressed left at (109, 107)
Screenshot: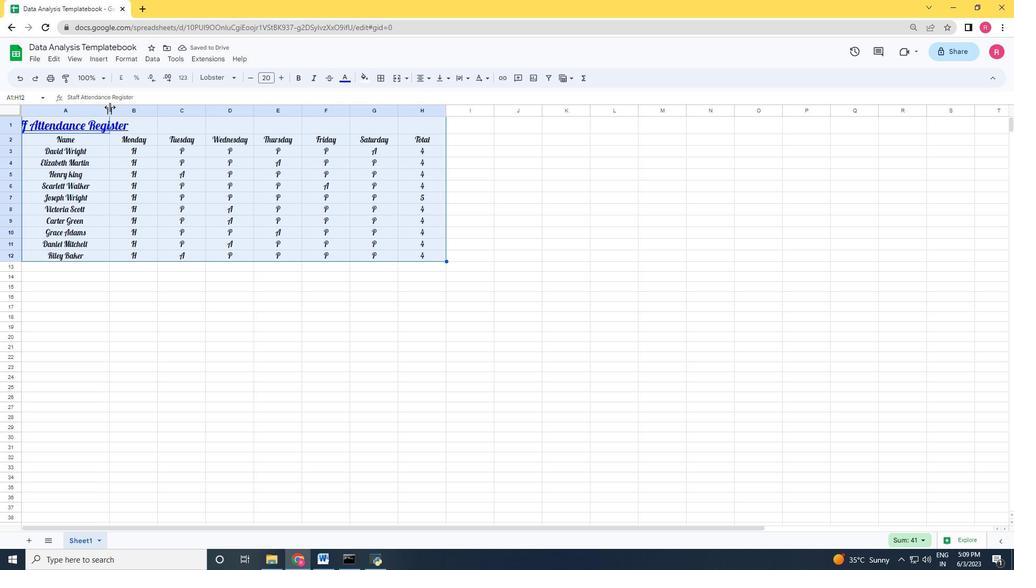 
Action: Mouse moved to (153, 298)
Screenshot: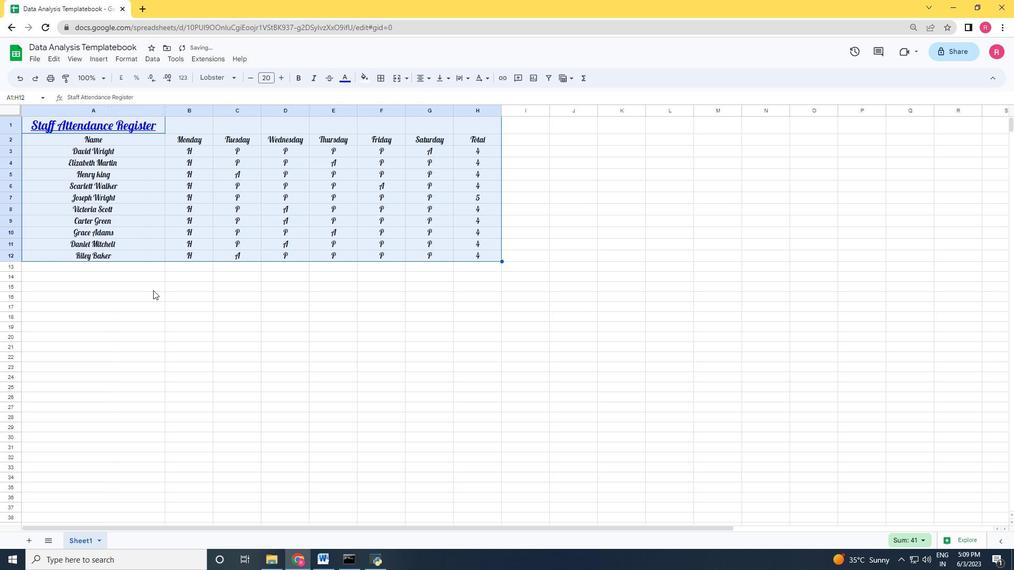 
Action: Mouse pressed left at (153, 298)
Screenshot: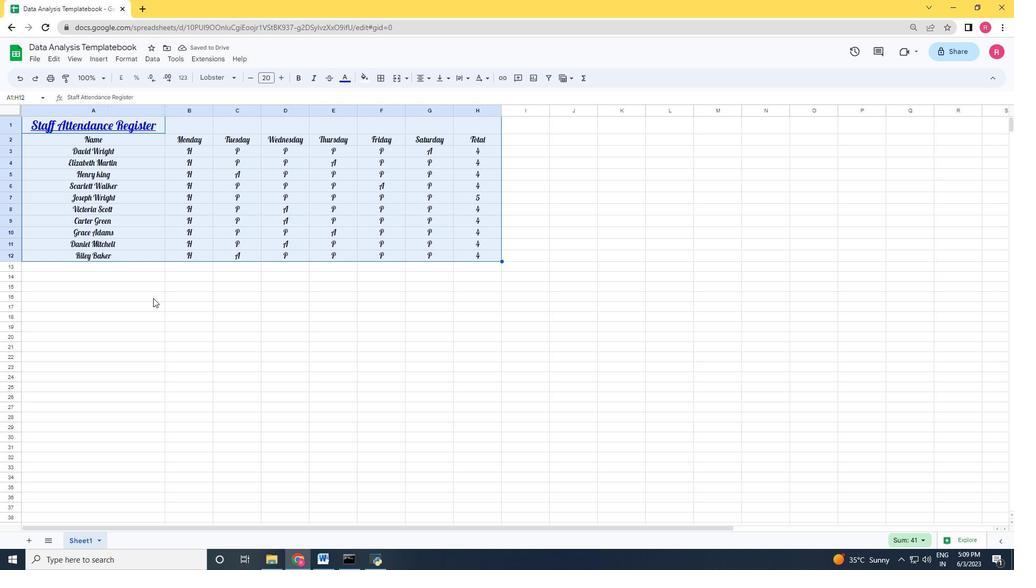 
